Task: Start in the project AgileNova the sprint 'Localization Testing Sprint', with a duration of 2 weeks. Start in the project AgileNova the sprint 'Localization Testing Sprint', with a duration of 1 week. Start in the project AgileNova the sprint 'Localization Testing Sprint', with a duration of 3 weeks
Action: Mouse moved to (766, 178)
Screenshot: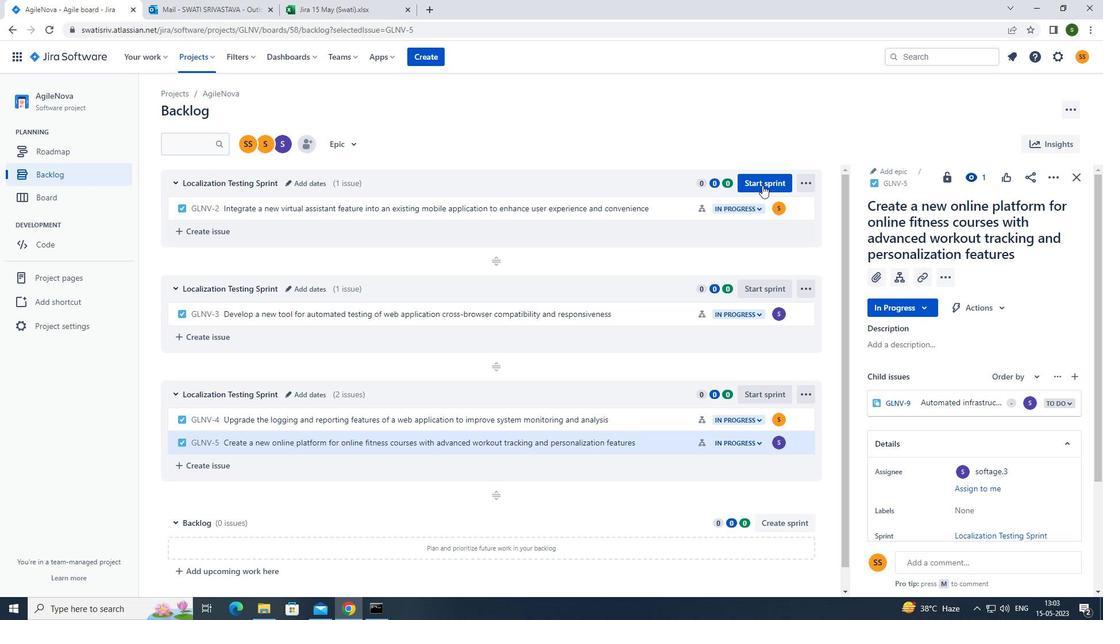 
Action: Mouse pressed left at (766, 178)
Screenshot: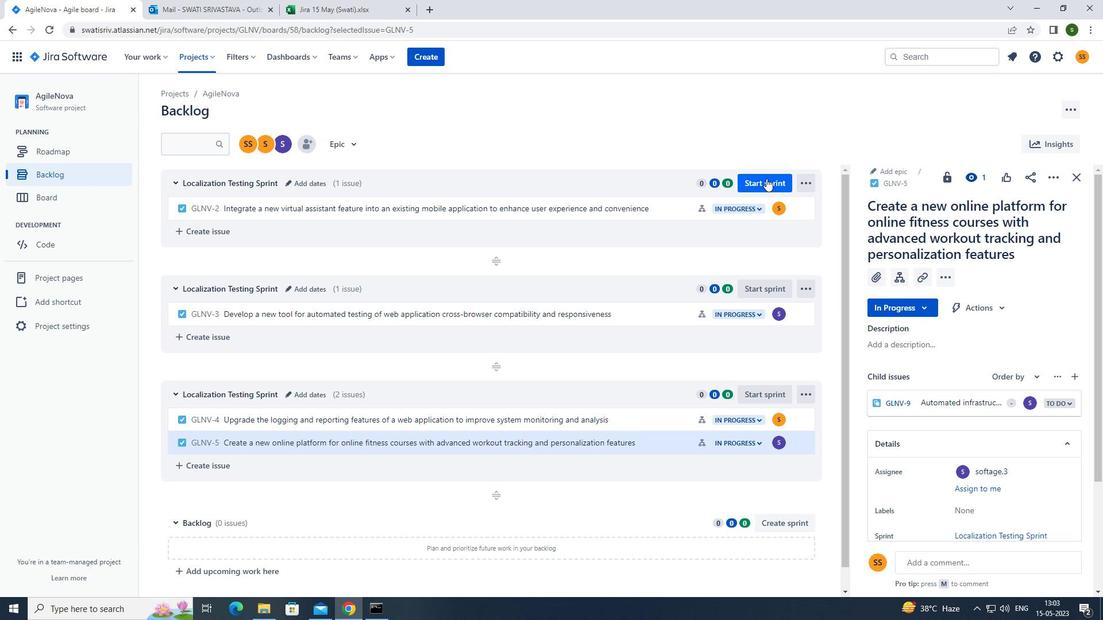 
Action: Mouse moved to (467, 196)
Screenshot: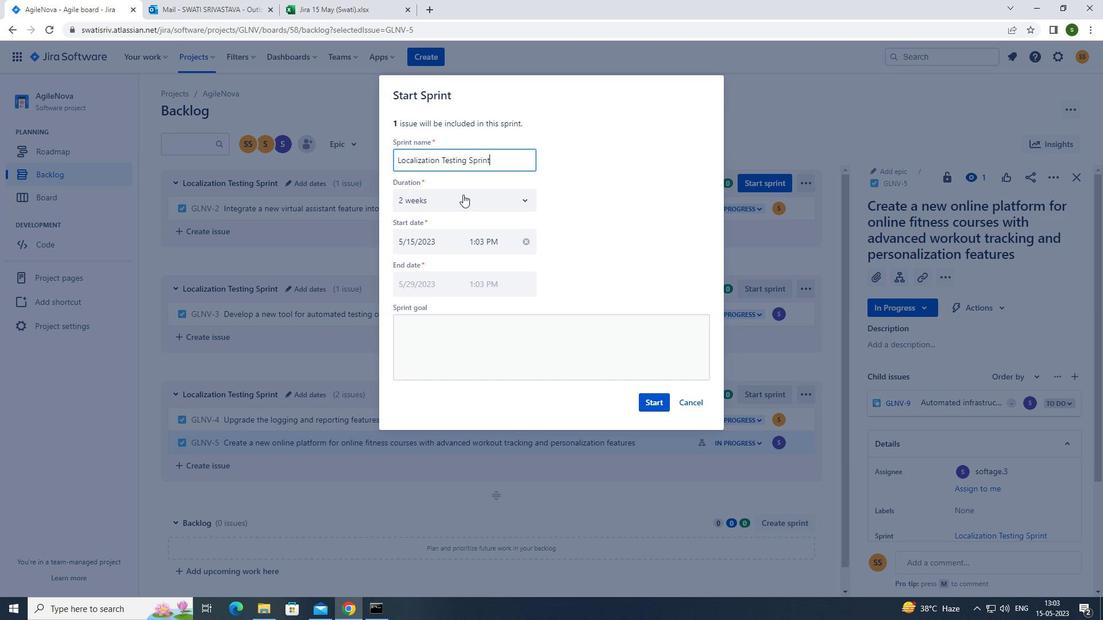 
Action: Mouse pressed left at (467, 196)
Screenshot: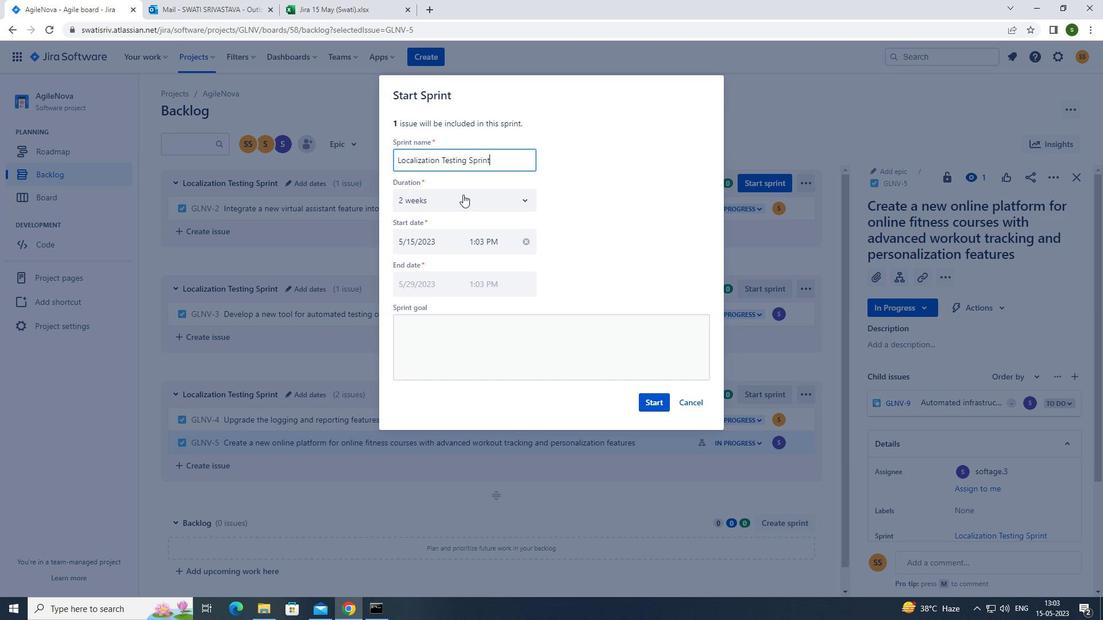 
Action: Mouse moved to (440, 247)
Screenshot: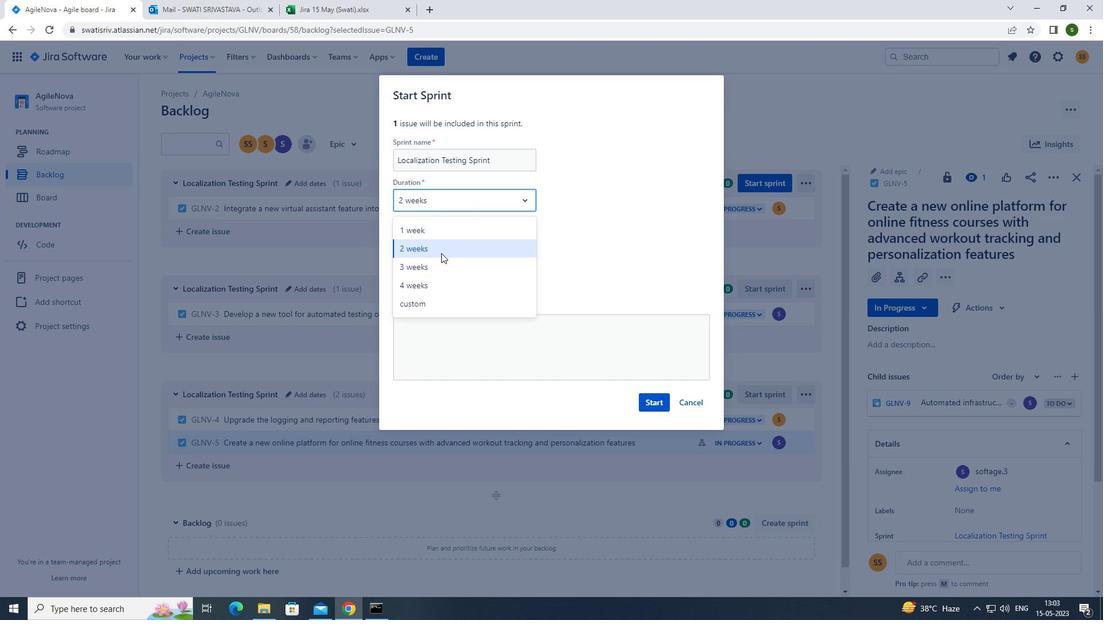 
Action: Mouse pressed left at (440, 247)
Screenshot: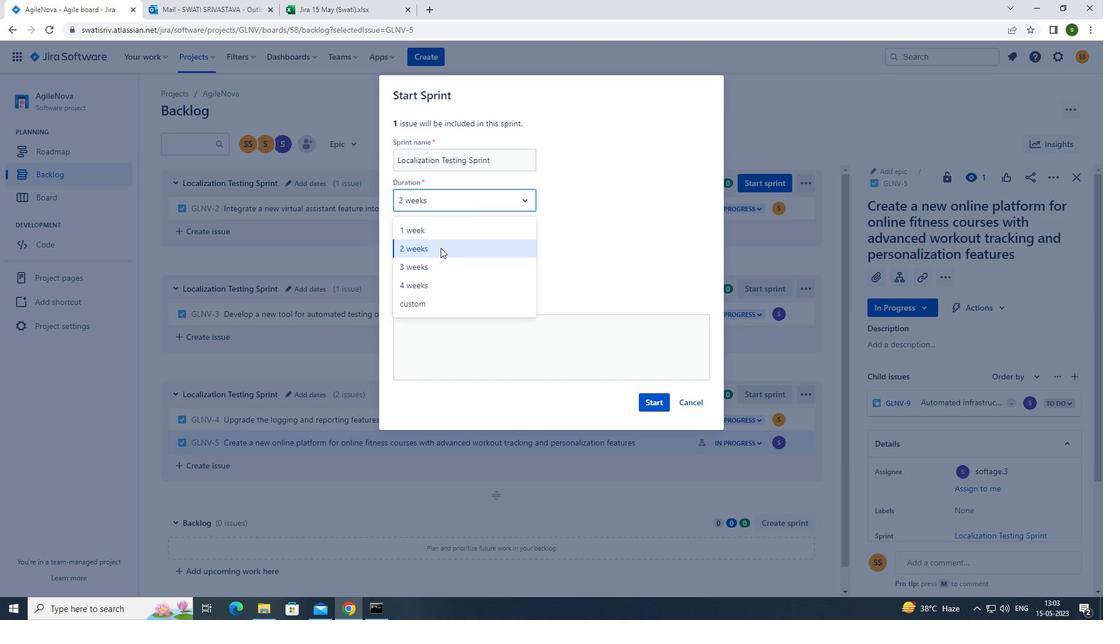 
Action: Mouse moved to (642, 402)
Screenshot: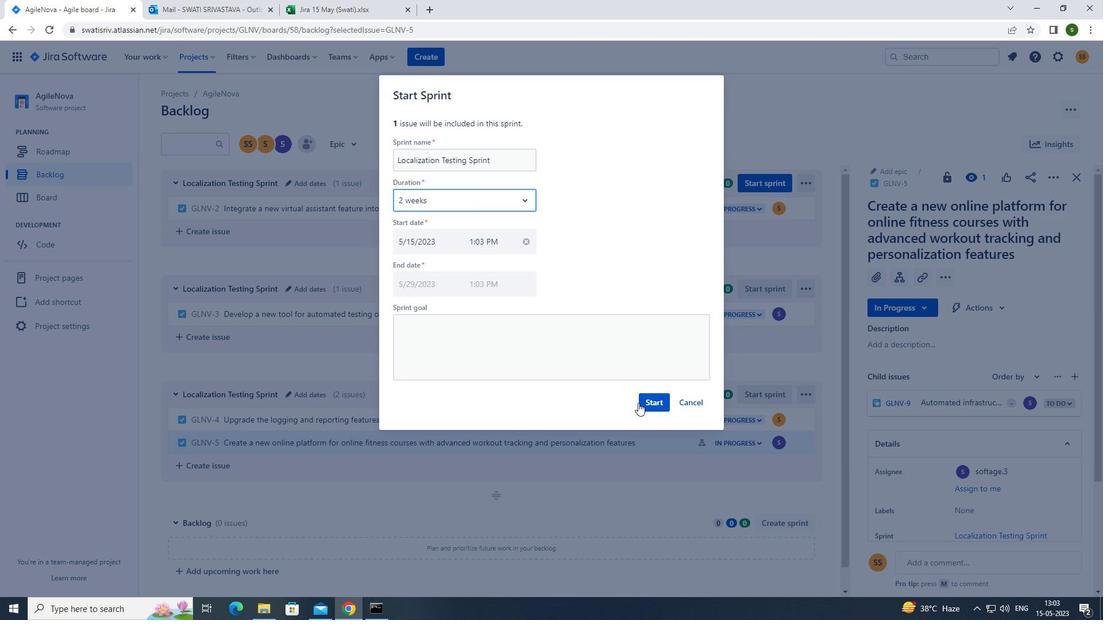 
Action: Mouse pressed left at (642, 402)
Screenshot: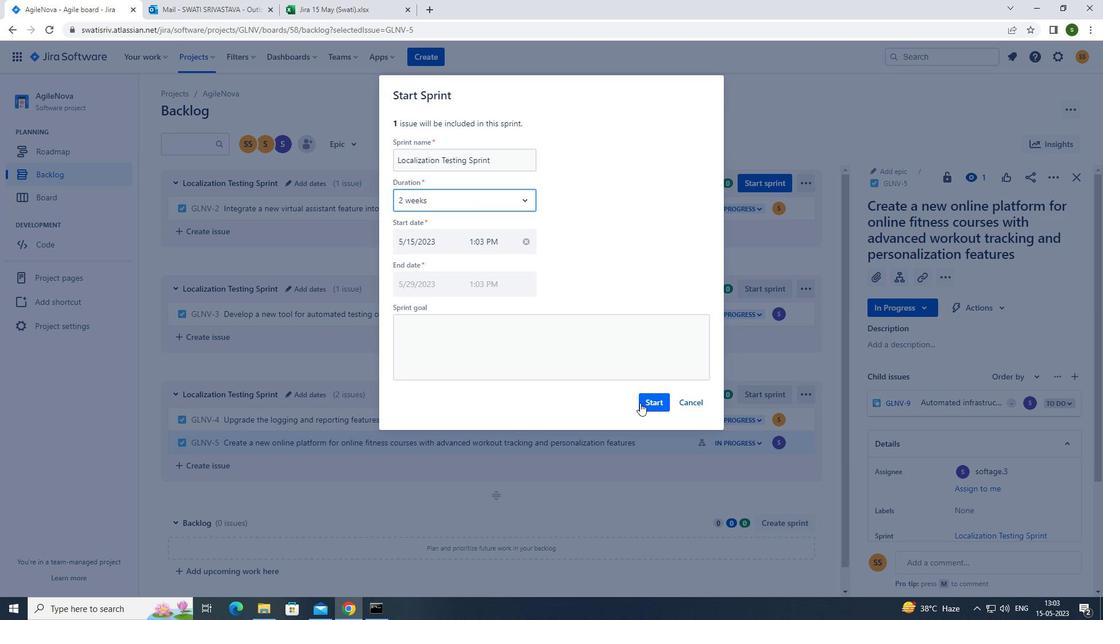 
Action: Mouse moved to (113, 169)
Screenshot: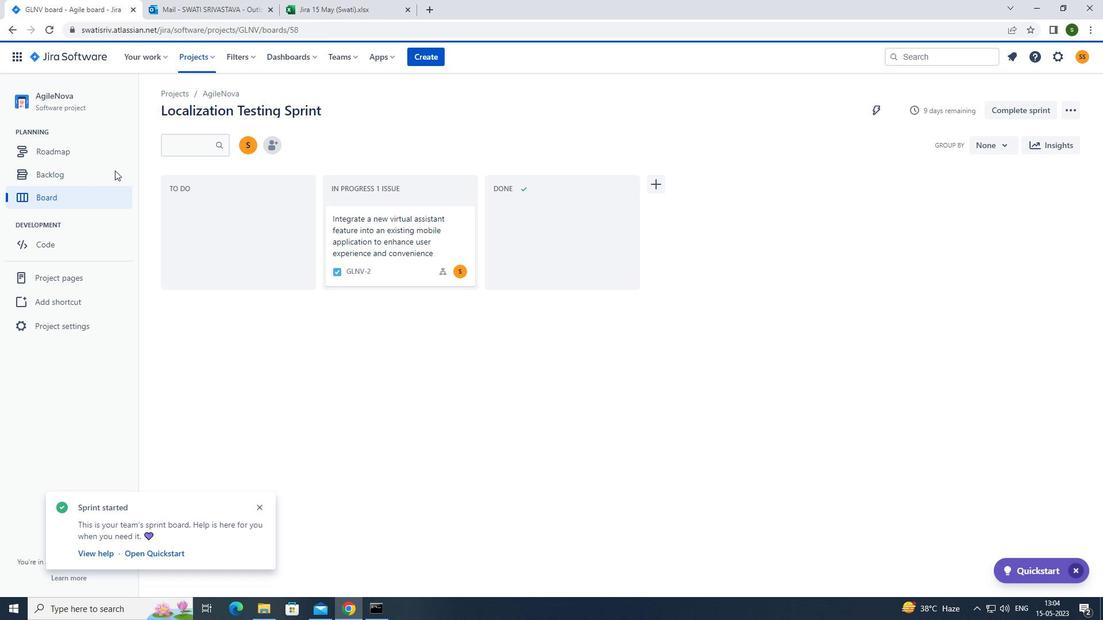 
Action: Mouse pressed left at (113, 169)
Screenshot: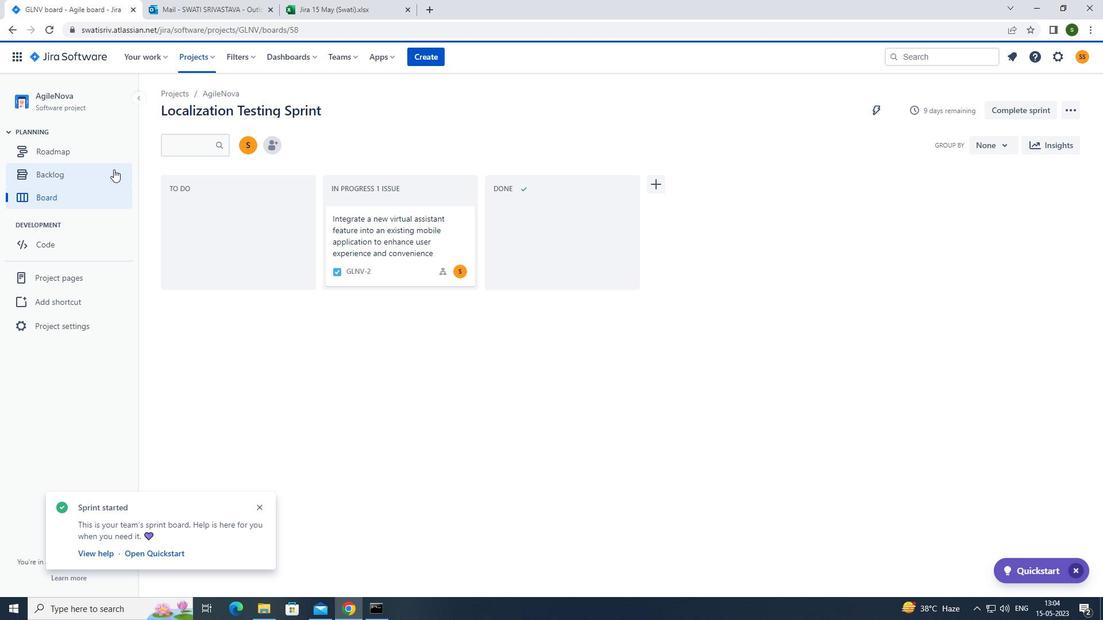 
Action: Mouse moved to (1015, 283)
Screenshot: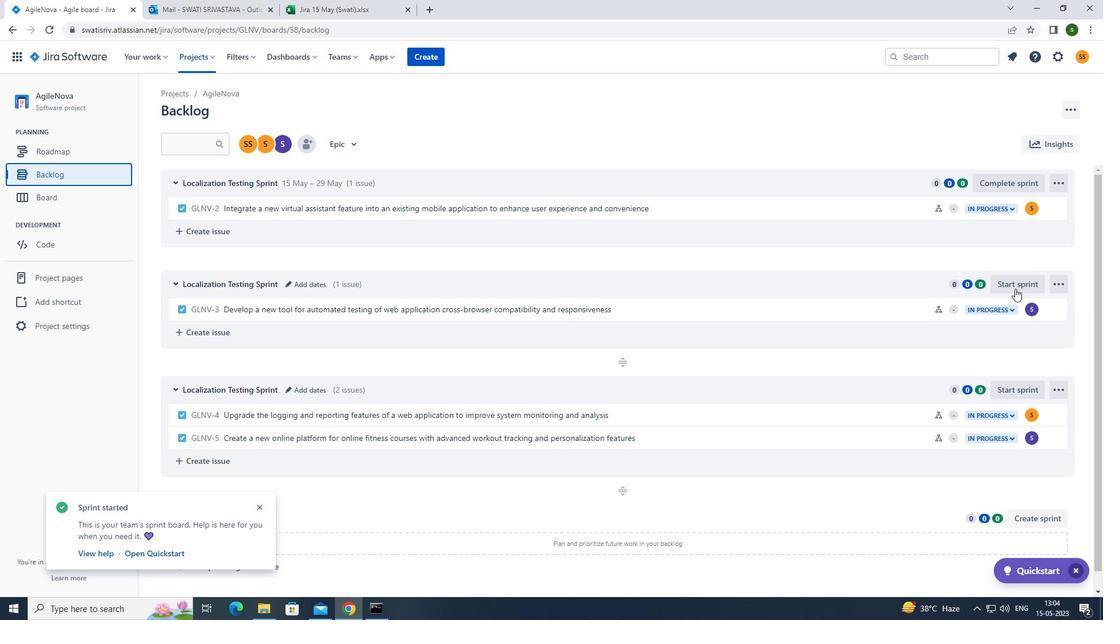 
Action: Mouse pressed left at (1015, 283)
Screenshot: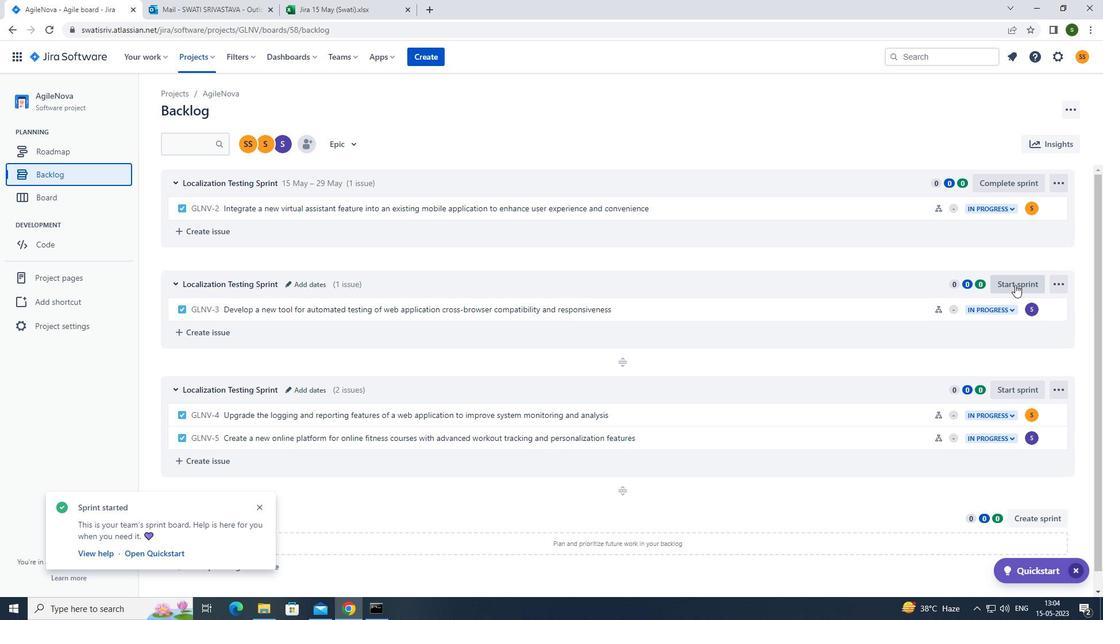 
Action: Mouse moved to (483, 204)
Screenshot: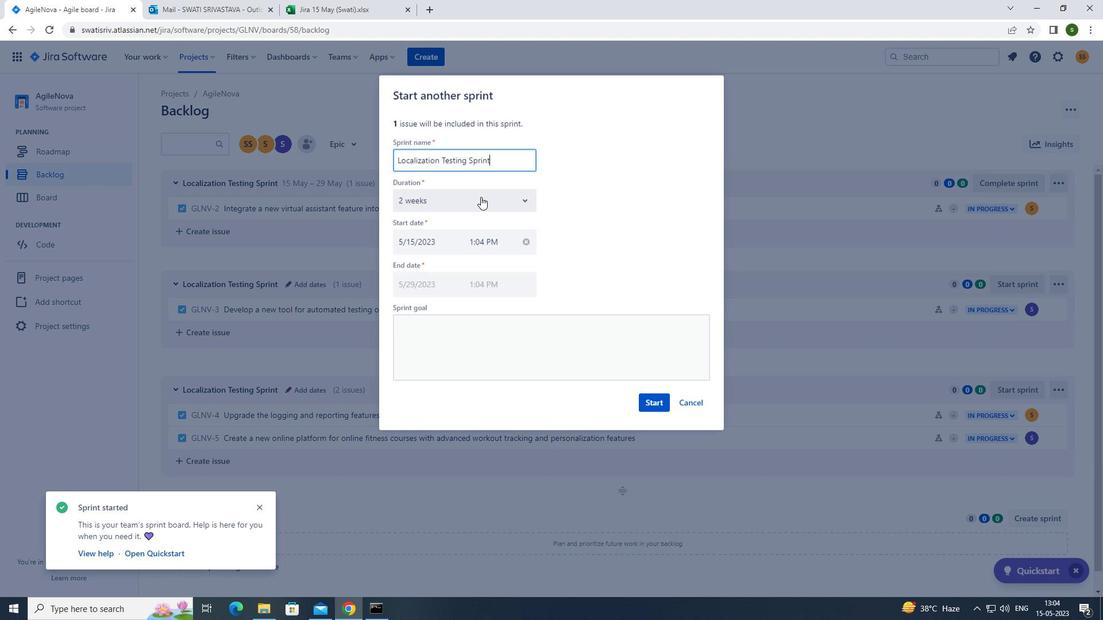 
Action: Mouse pressed left at (483, 204)
Screenshot: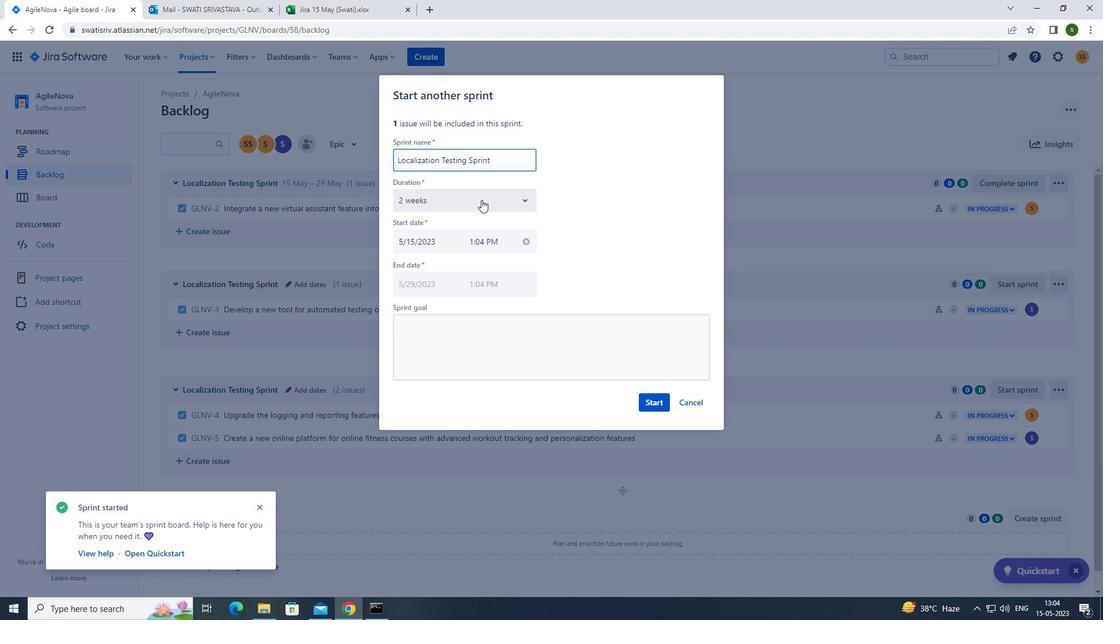 
Action: Mouse moved to (454, 231)
Screenshot: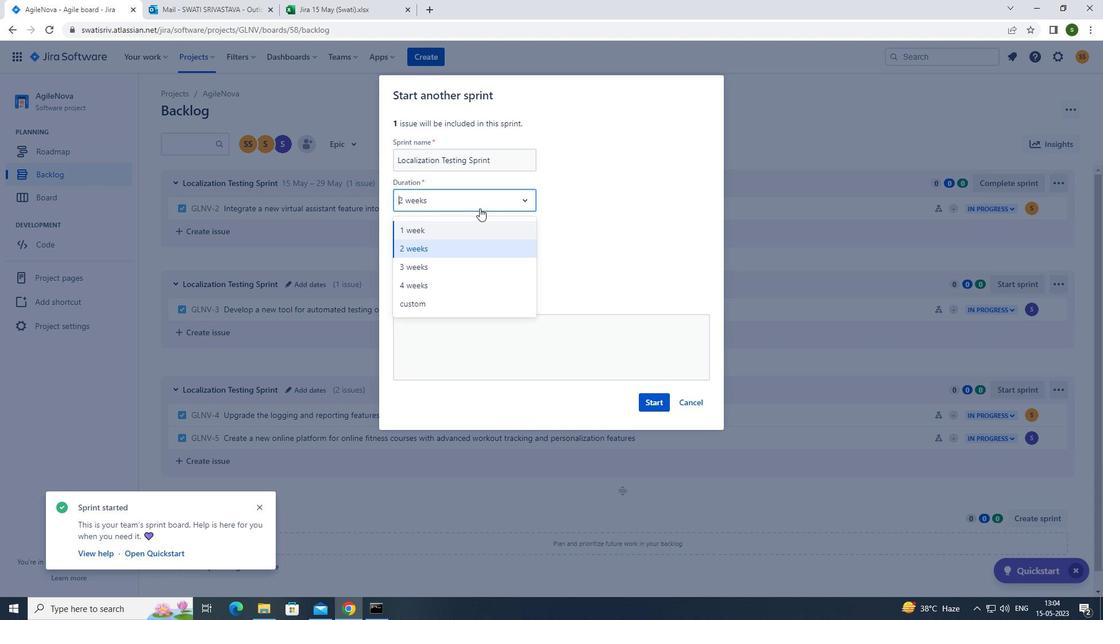 
Action: Mouse pressed left at (454, 231)
Screenshot: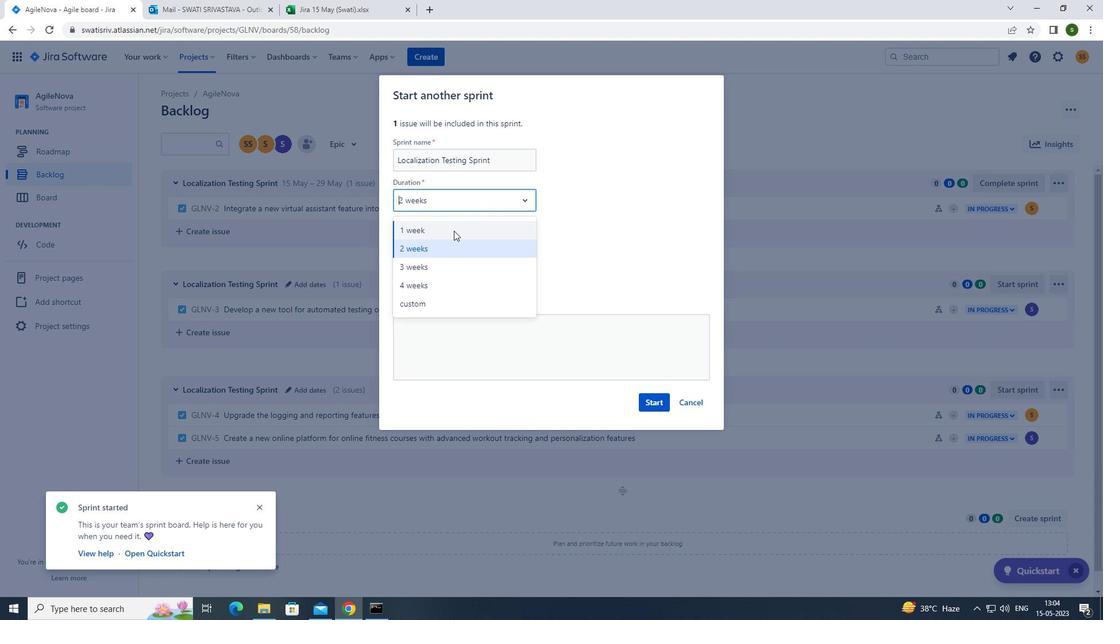 
Action: Mouse moved to (654, 402)
Screenshot: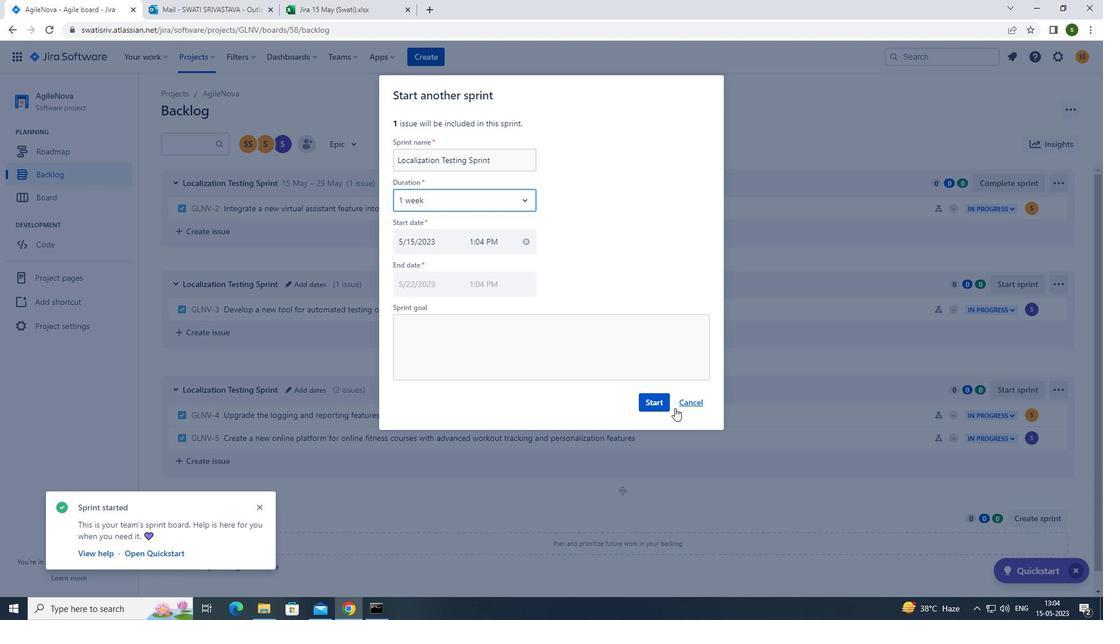 
Action: Mouse pressed left at (654, 402)
Screenshot: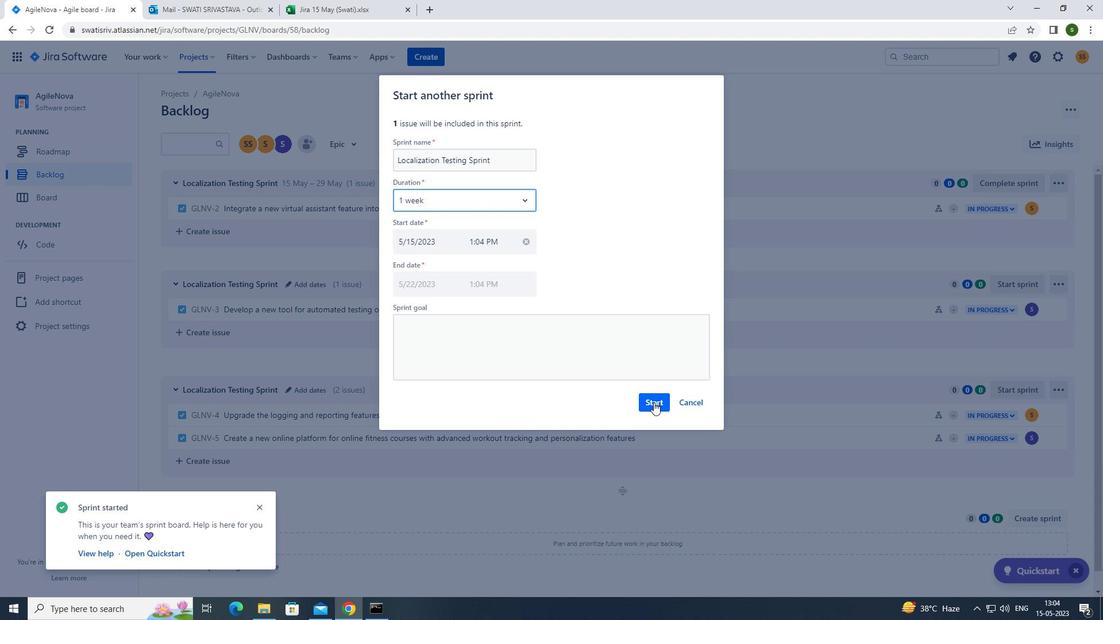 
Action: Mouse moved to (114, 175)
Screenshot: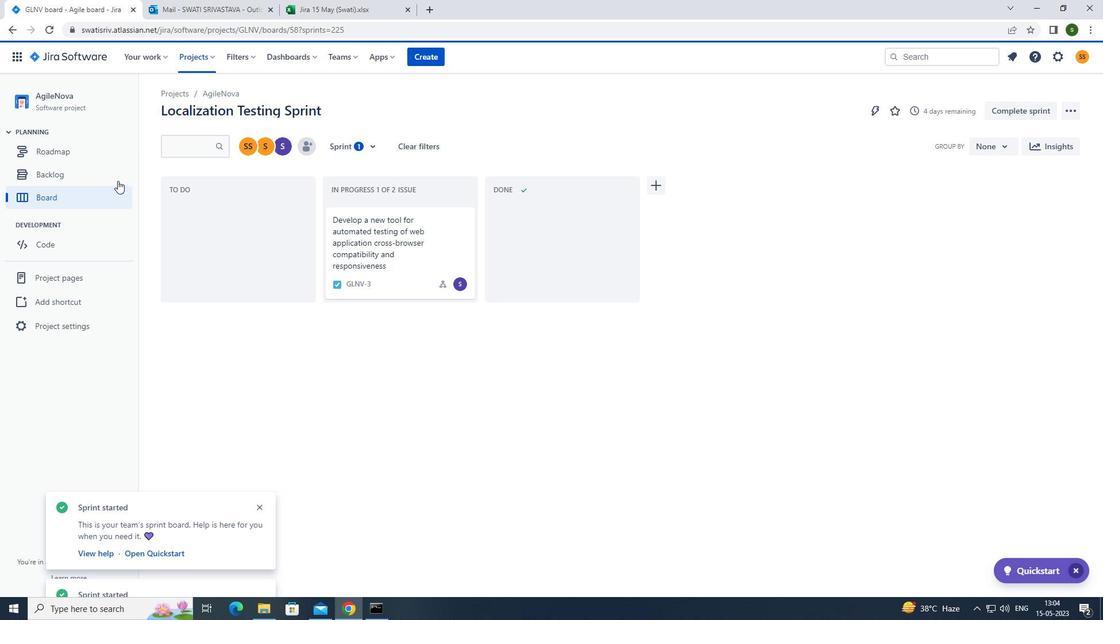 
Action: Mouse pressed left at (114, 175)
Screenshot: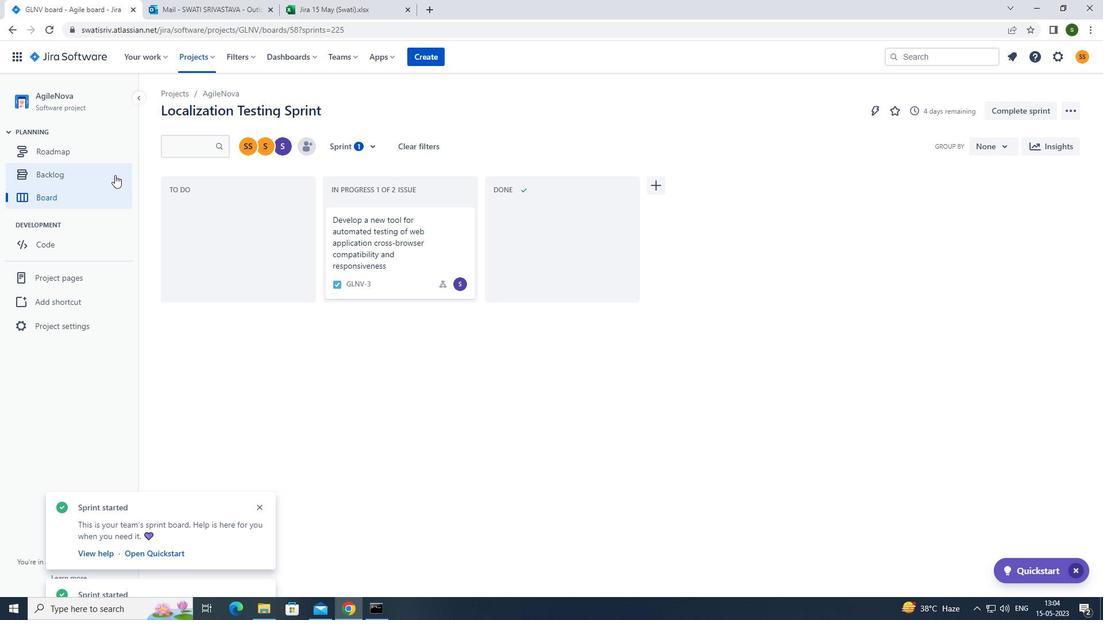 
Action: Mouse moved to (1027, 385)
Screenshot: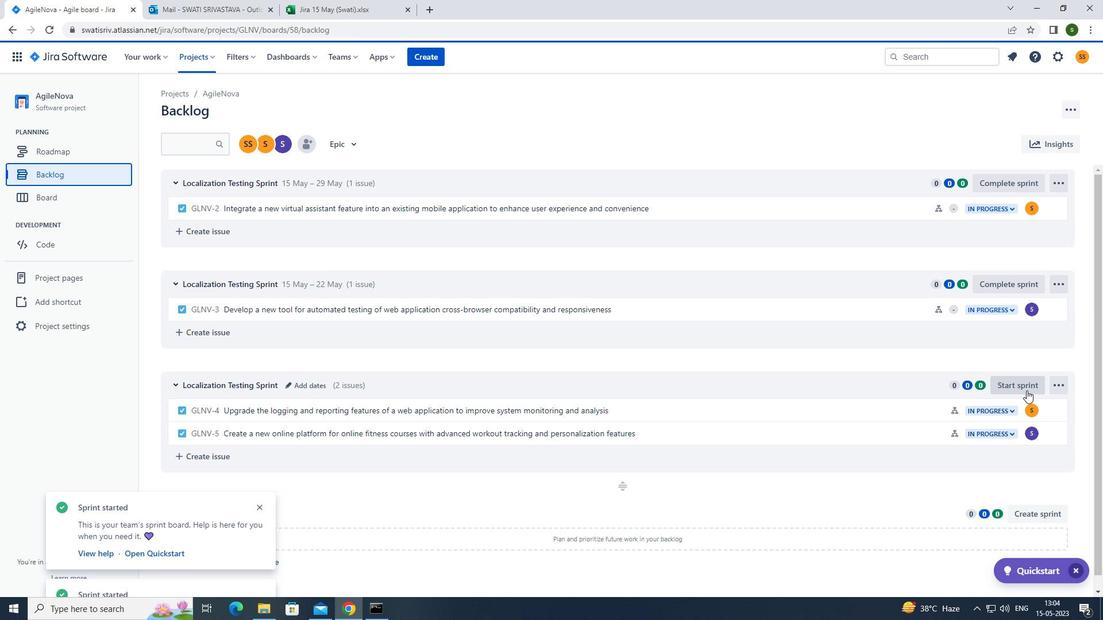 
Action: Mouse pressed left at (1027, 385)
Screenshot: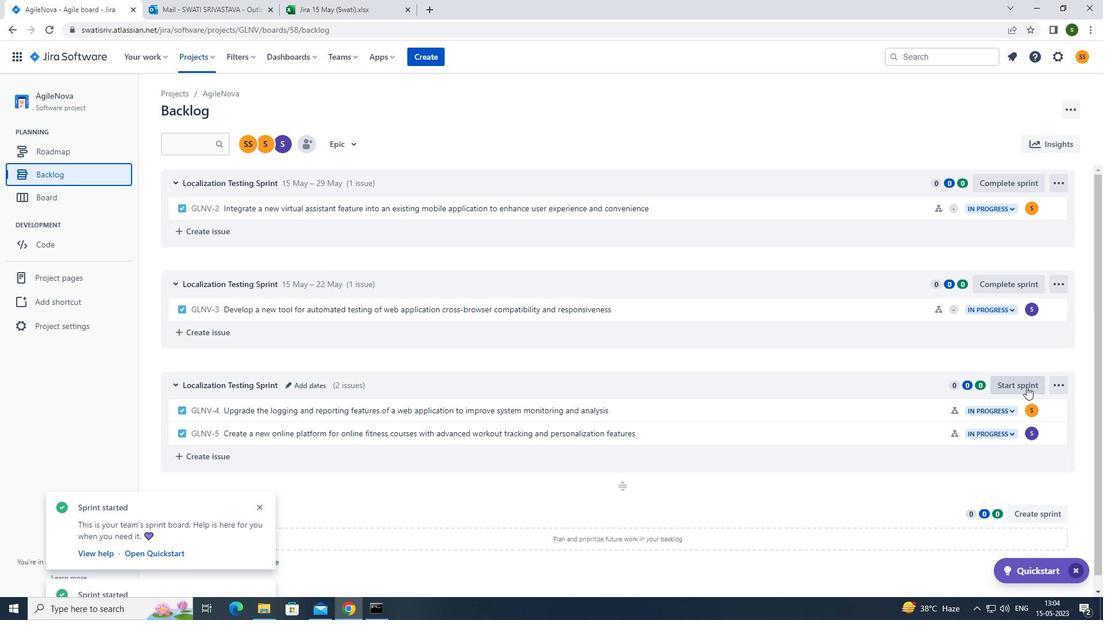 
Action: Mouse moved to (453, 200)
Screenshot: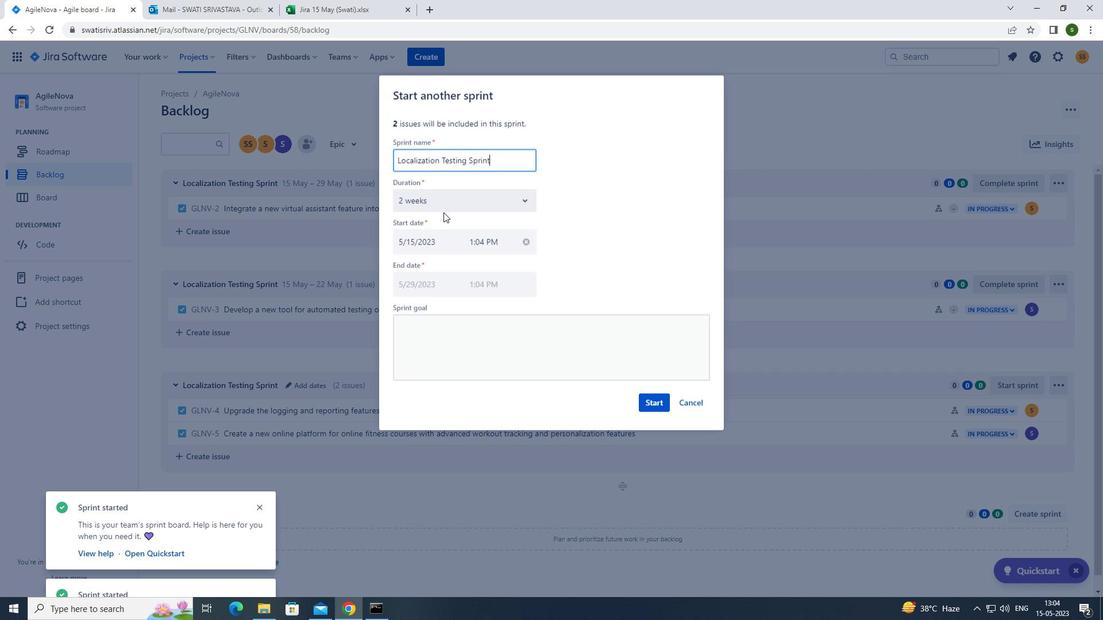 
Action: Mouse pressed left at (453, 200)
Screenshot: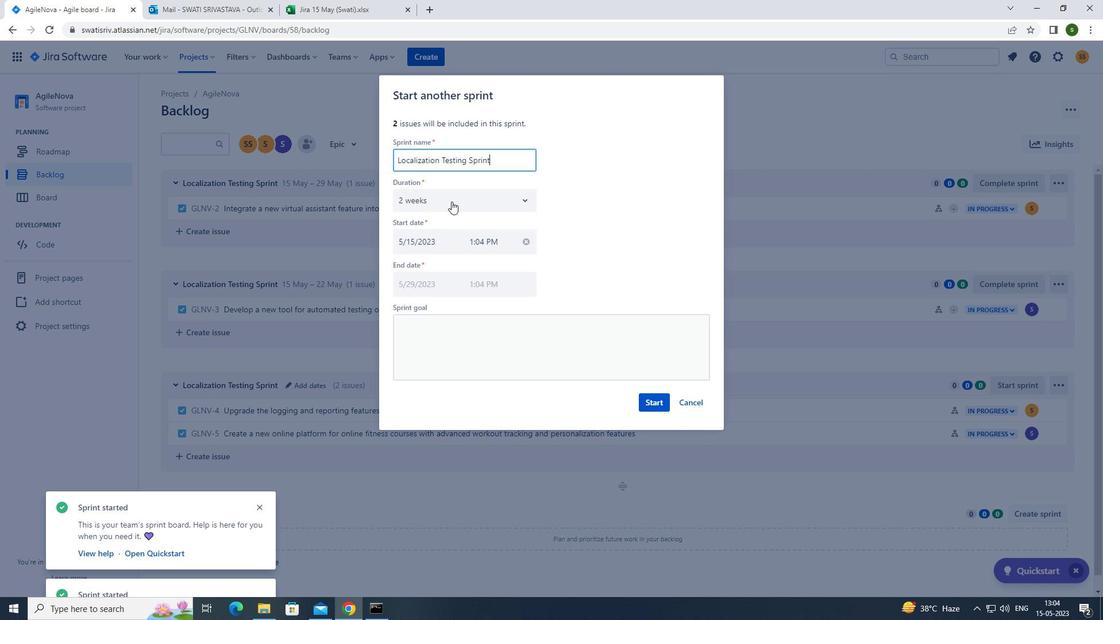 
Action: Mouse moved to (432, 266)
Screenshot: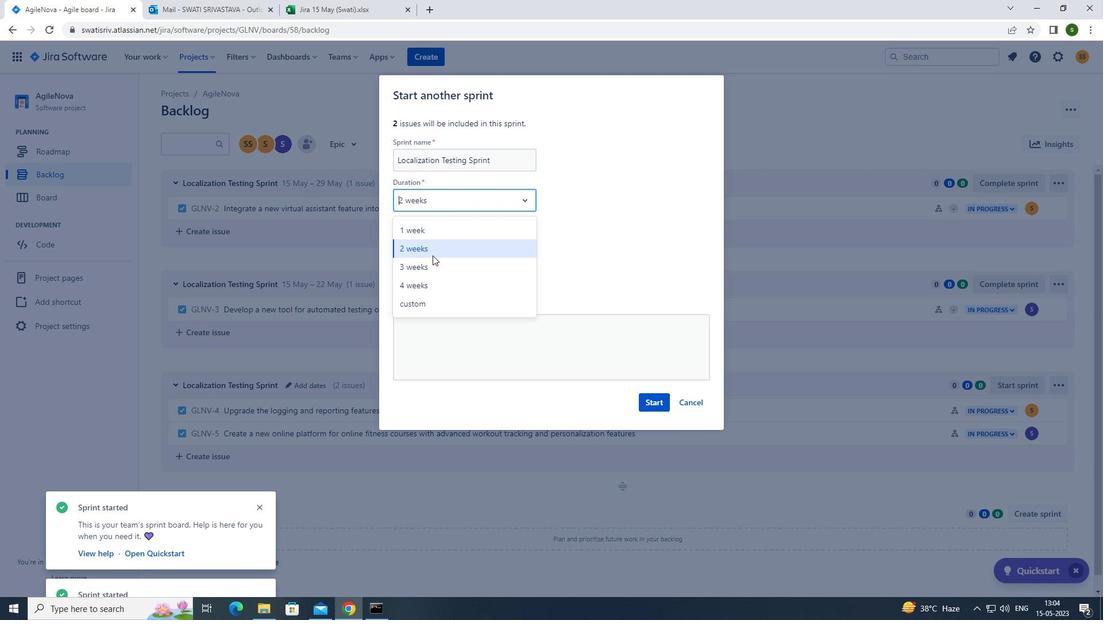 
Action: Mouse pressed left at (432, 266)
Screenshot: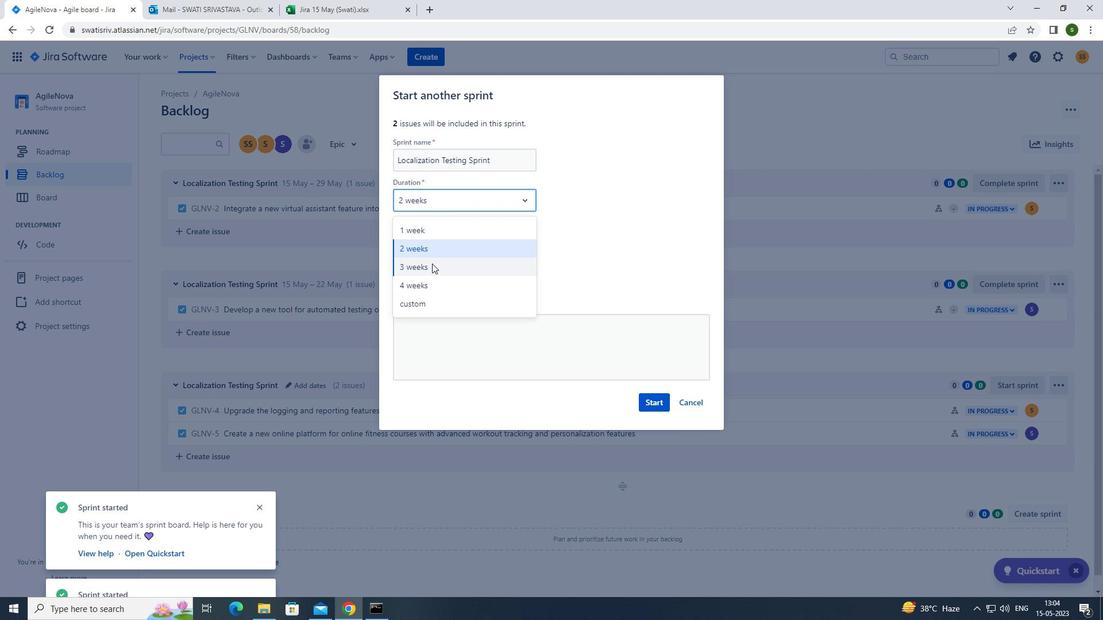 
Action: Mouse moved to (659, 405)
Screenshot: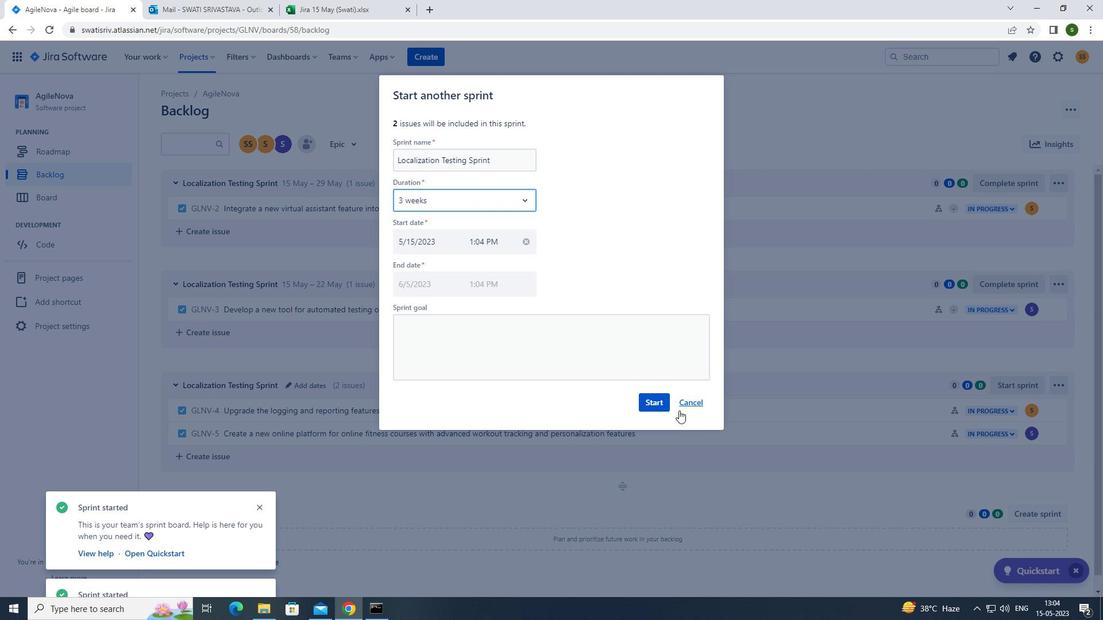 
Action: Mouse pressed left at (659, 405)
Screenshot: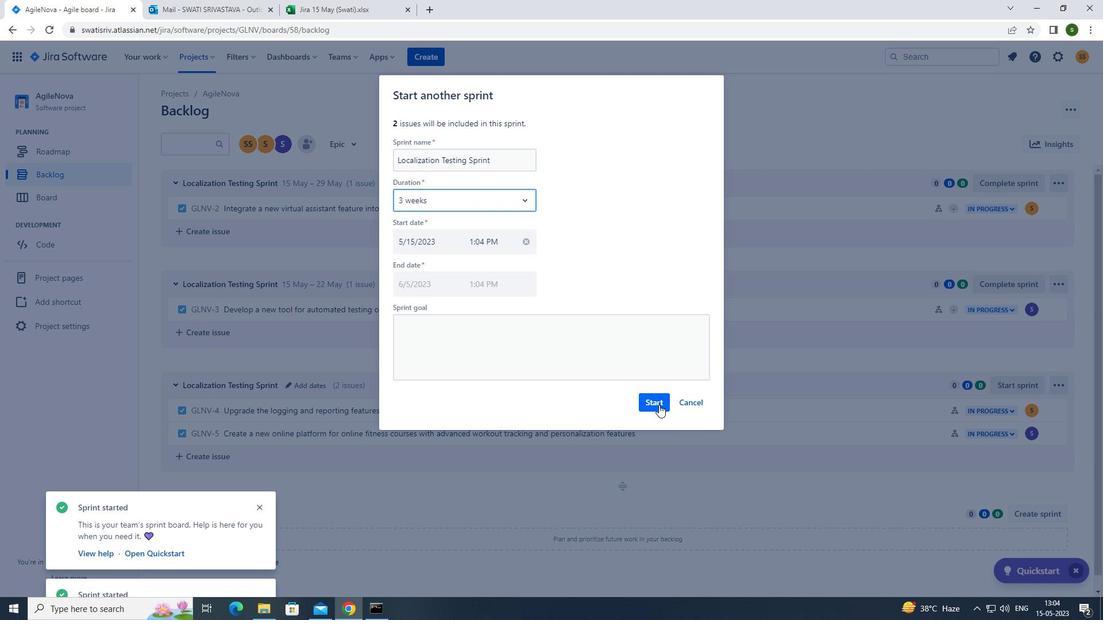 
Action: Mouse moved to (638, 392)
Screenshot: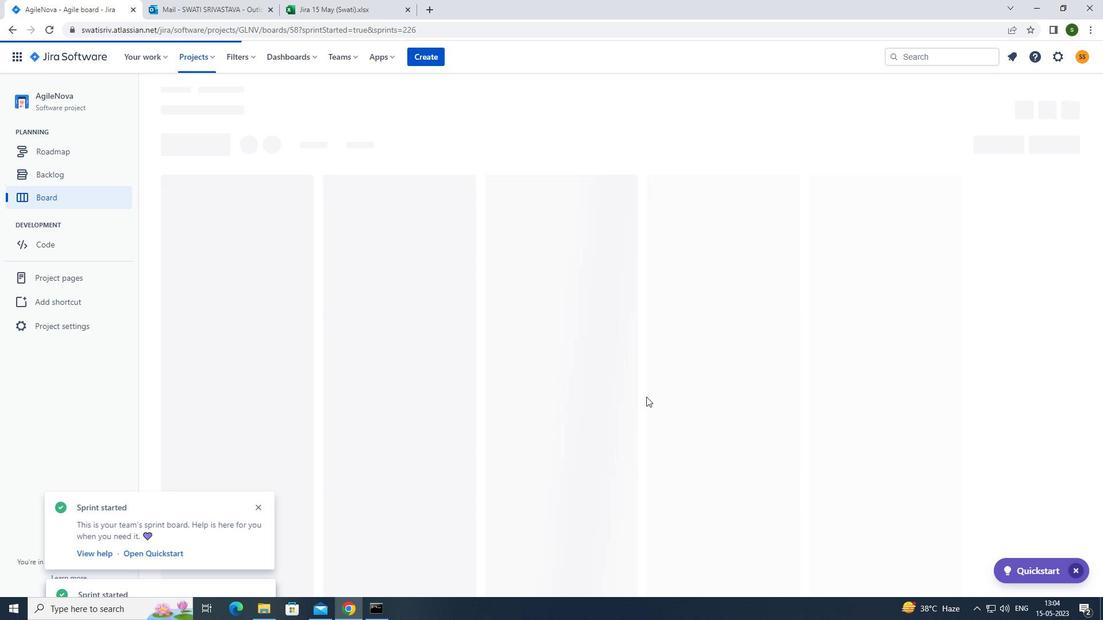 
